 Task: Create a Workspace WS0000000005 in Trello with Workspace Type as ENGINEERING-IT and Workspace Description as WD0000000005. Invite a Team Member Ayush98111@gmail.com to Workspace WS0000000005 in Trello. Invite a Team Member Nikrathi889@gmail.com to Workspace WS0000000005 in Trello. Invite a Team Member Mailaustralia7@gmail.com to Workspace WS0000000005 in Trello. Invite a Team Member Carxxstreet791@gmail.com to Workspace WS0000000005 in Trello
Action: Mouse moved to (422, 49)
Screenshot: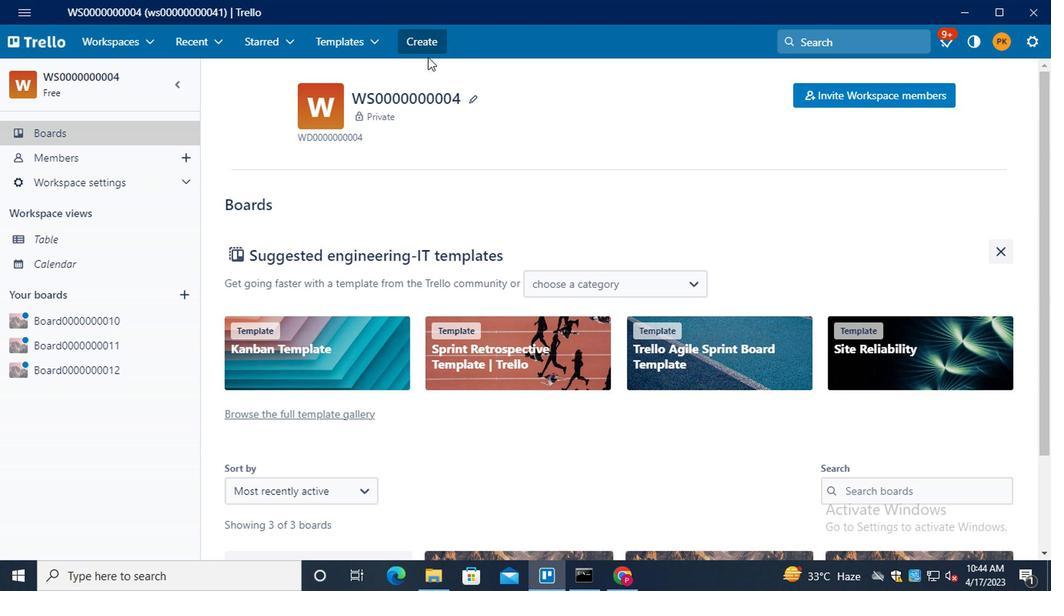 
Action: Mouse pressed left at (422, 49)
Screenshot: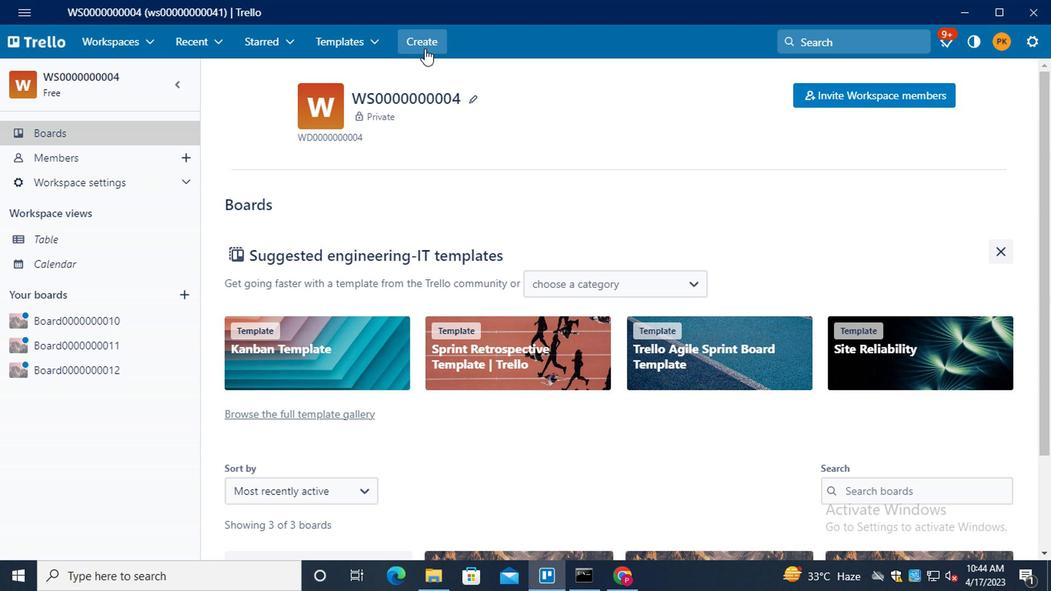 
Action: Mouse moved to (457, 204)
Screenshot: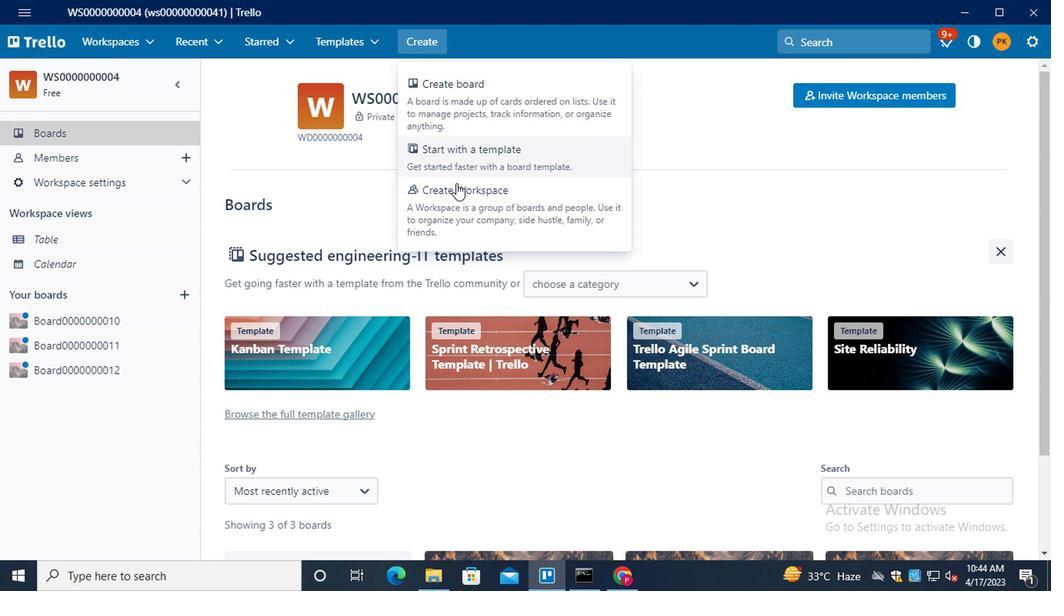 
Action: Mouse pressed left at (457, 204)
Screenshot: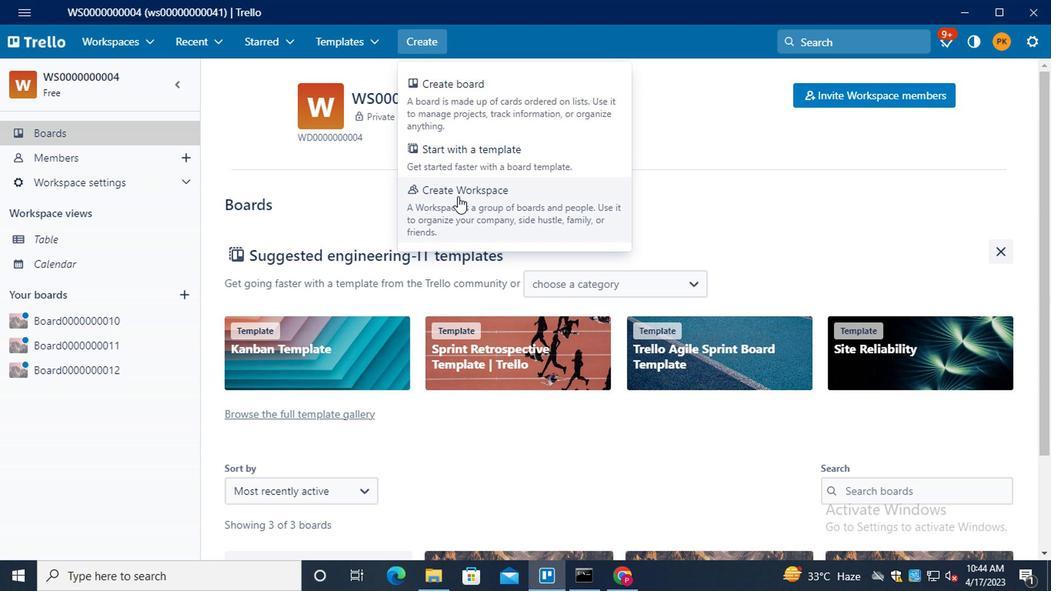 
Action: Mouse moved to (358, 221)
Screenshot: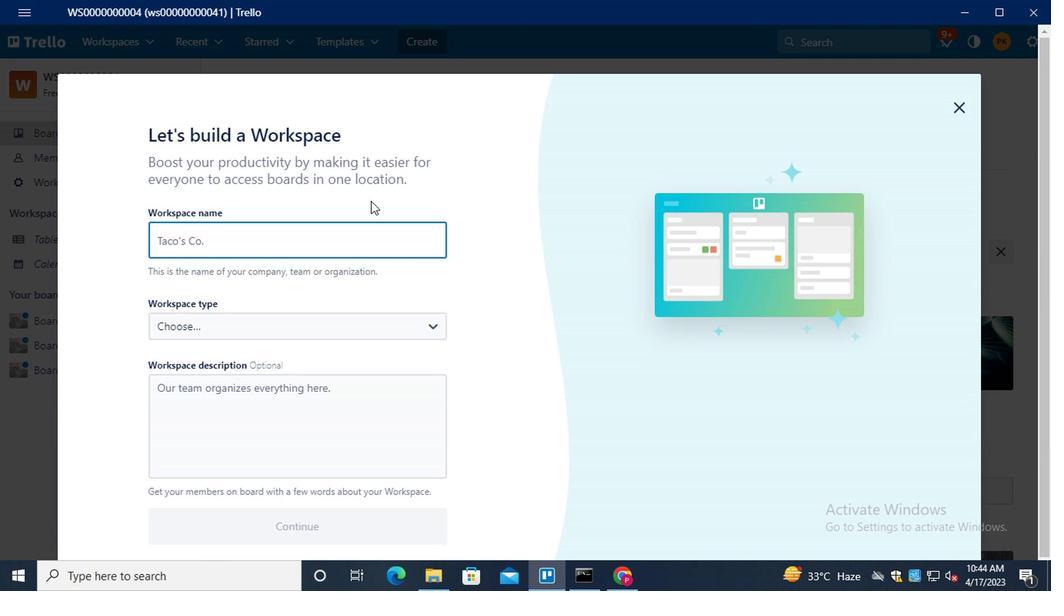 
Action: Key pressed <Key.shift>WS0000000005
Screenshot: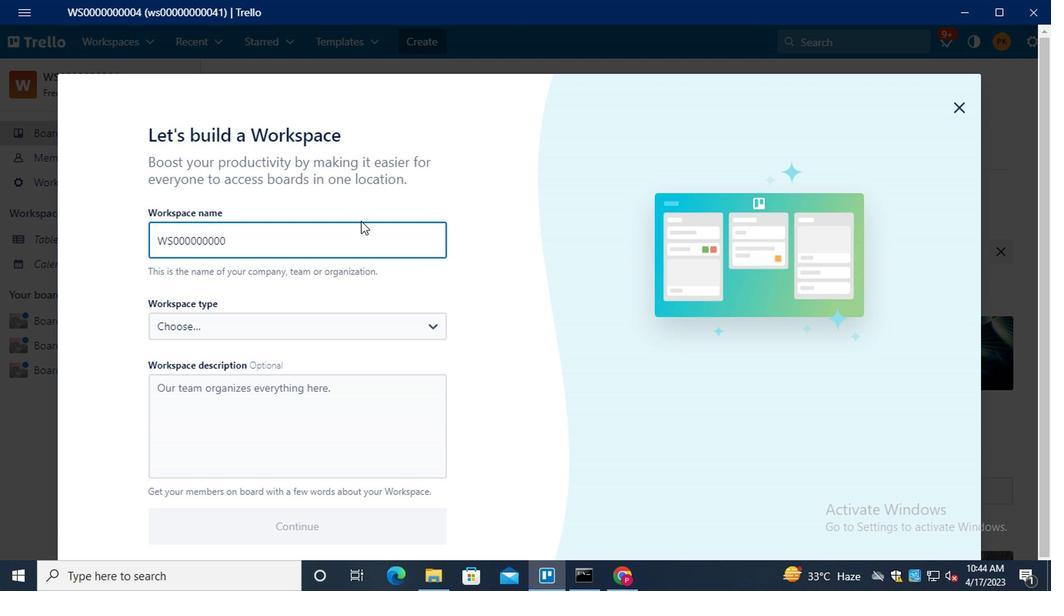 
Action: Mouse moved to (372, 331)
Screenshot: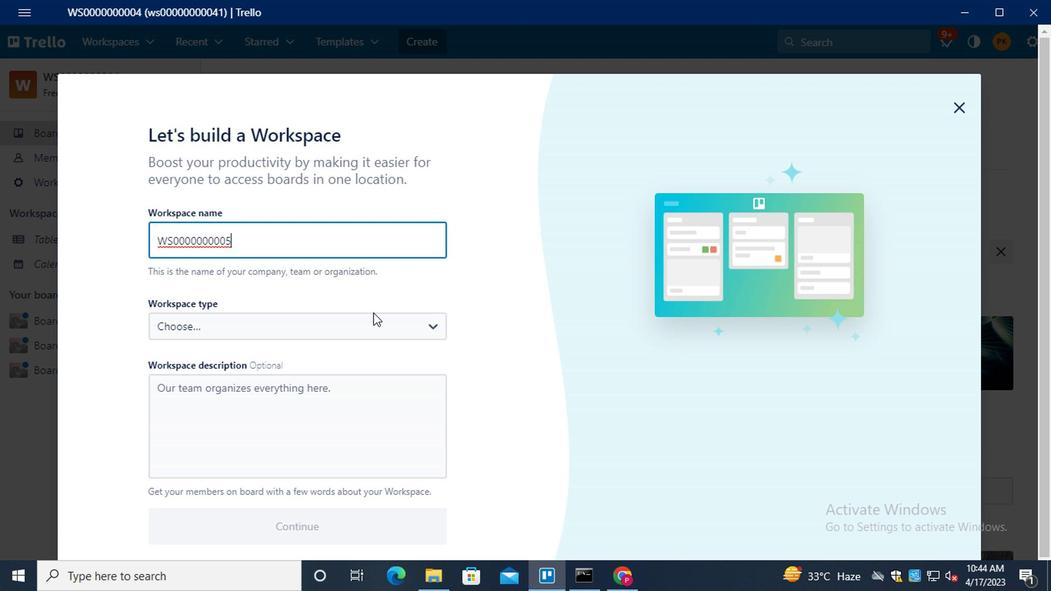 
Action: Mouse pressed left at (372, 331)
Screenshot: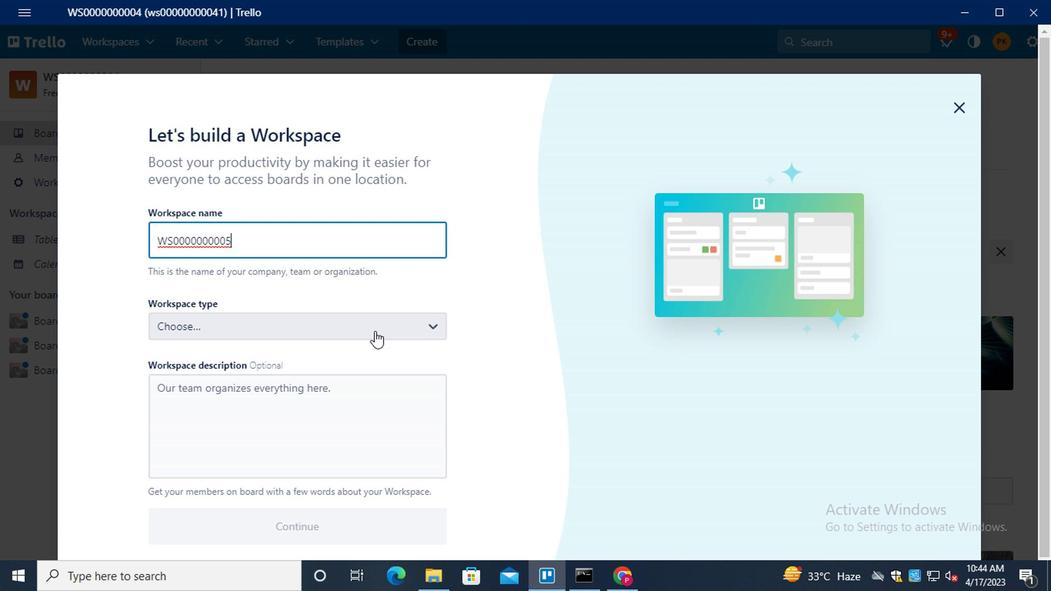 
Action: Mouse moved to (329, 506)
Screenshot: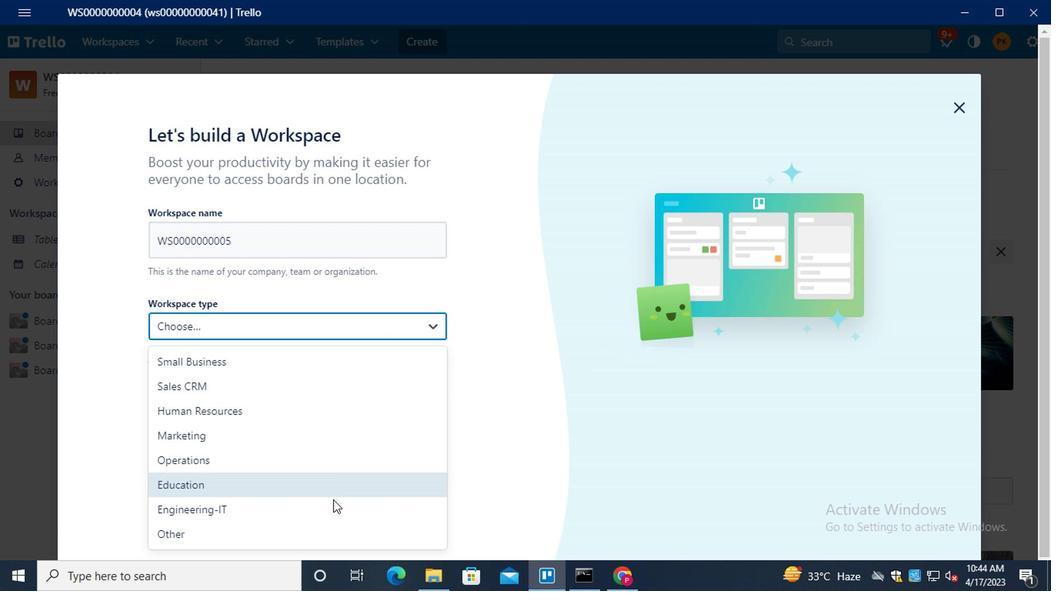 
Action: Mouse pressed left at (329, 506)
Screenshot: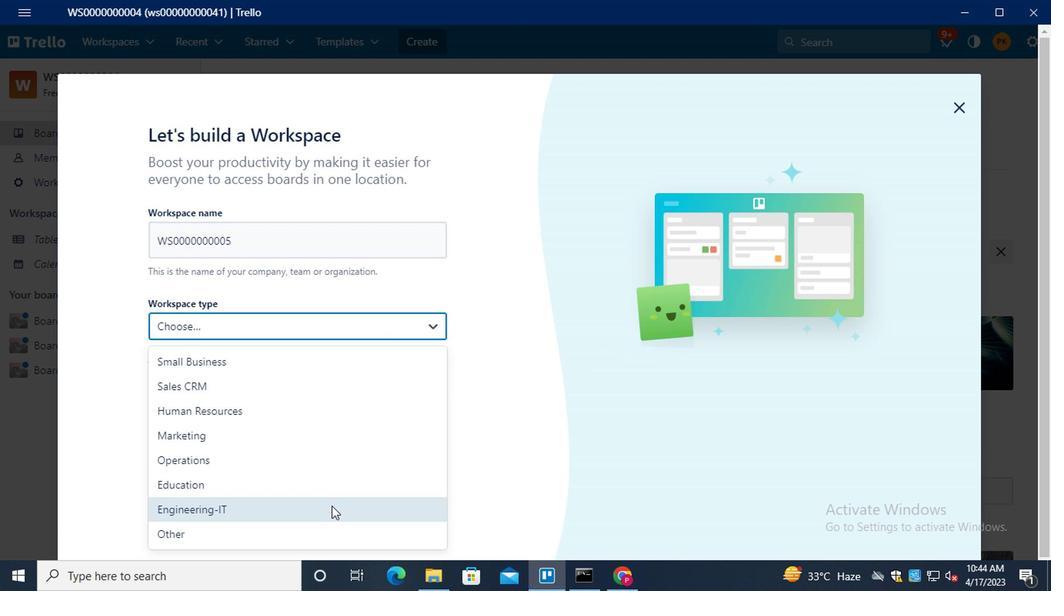 
Action: Mouse moved to (311, 434)
Screenshot: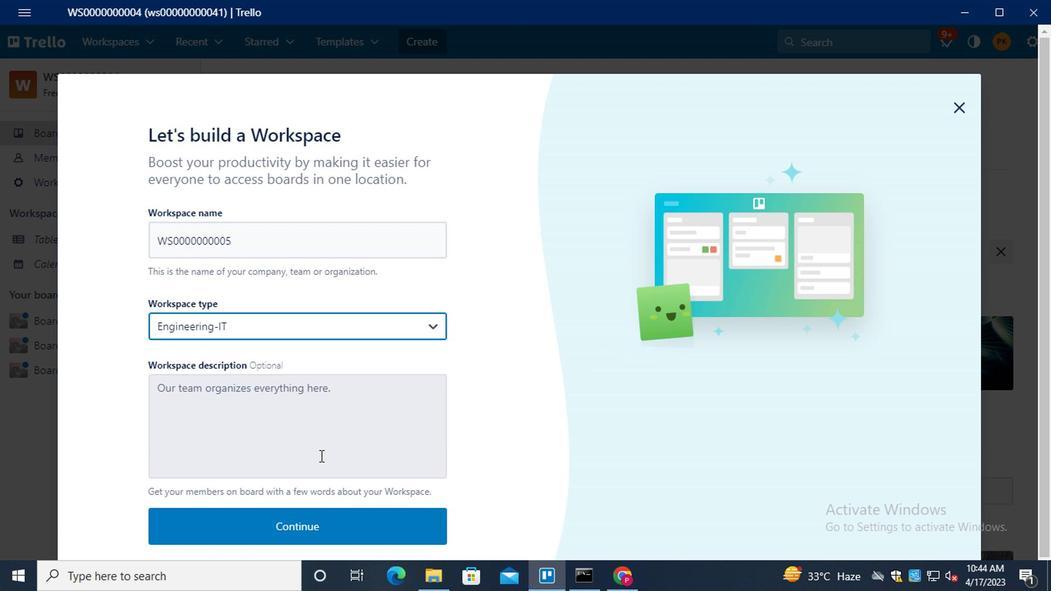 
Action: Mouse pressed left at (311, 434)
Screenshot: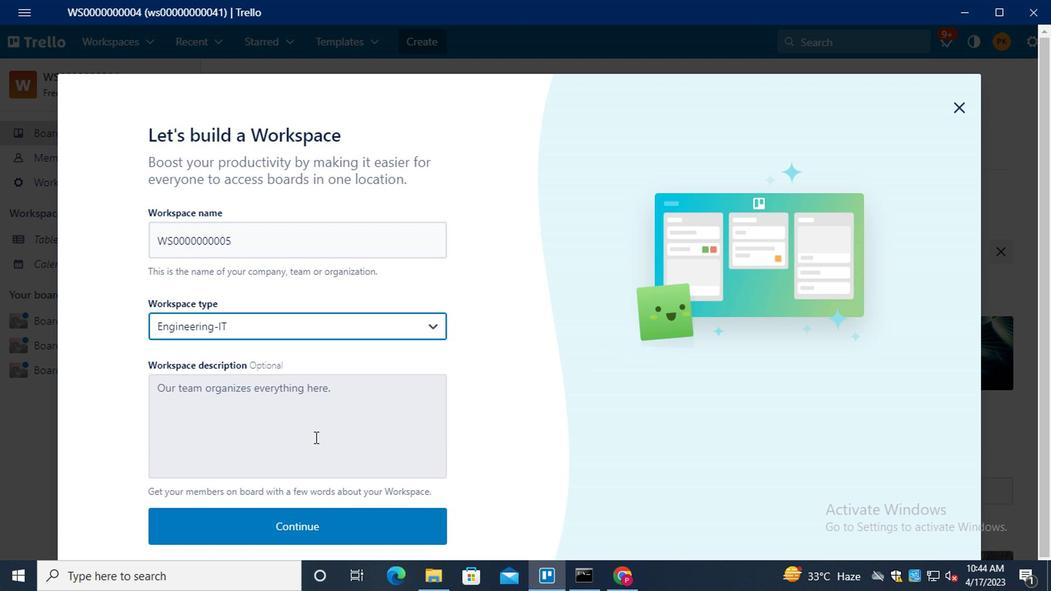 
Action: Key pressed <Key.shift>WD0000000005
Screenshot: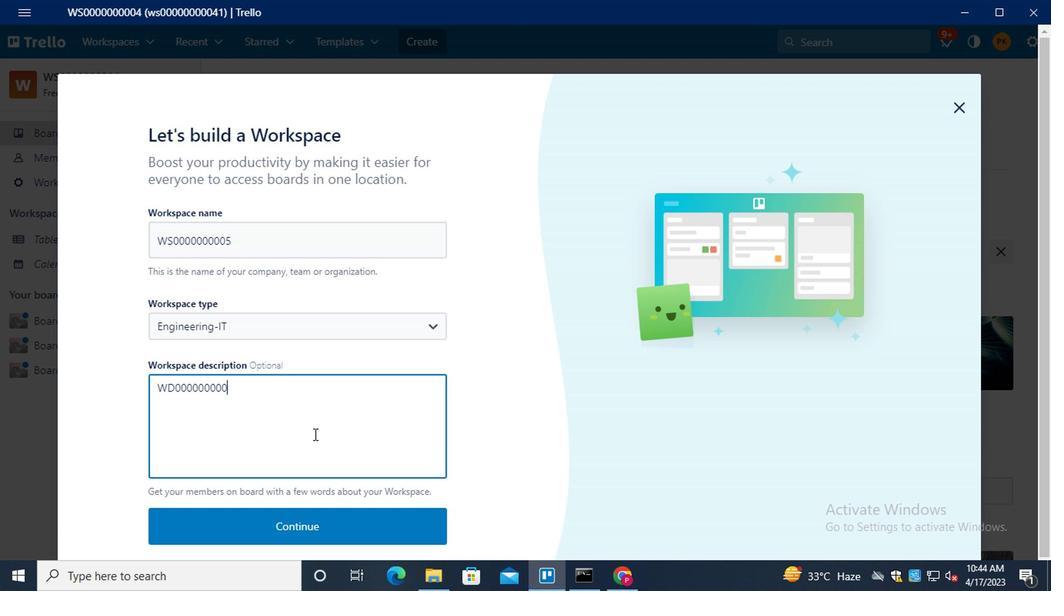
Action: Mouse moved to (324, 521)
Screenshot: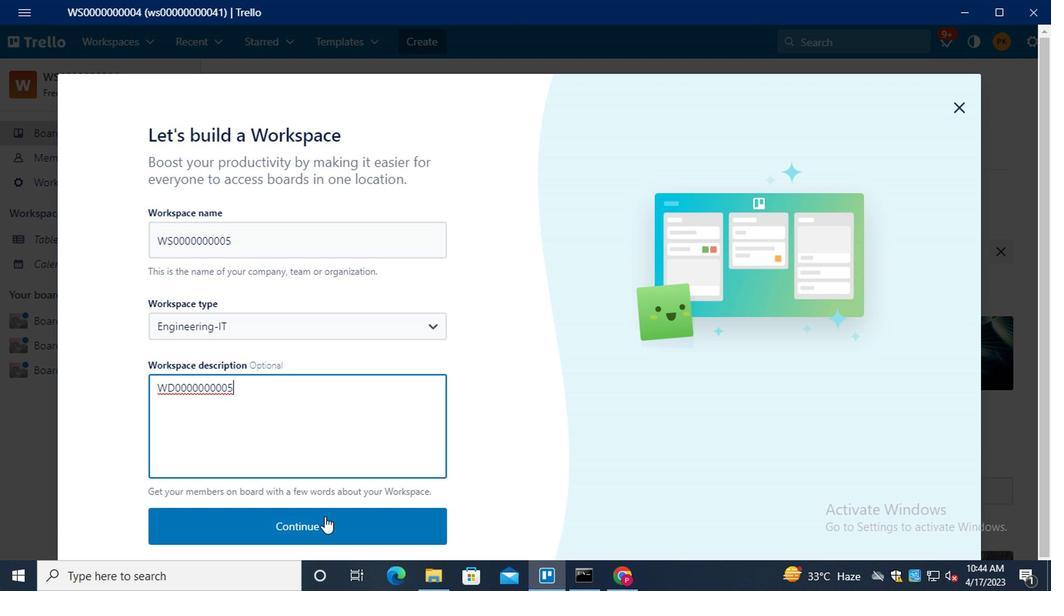 
Action: Mouse pressed left at (324, 521)
Screenshot: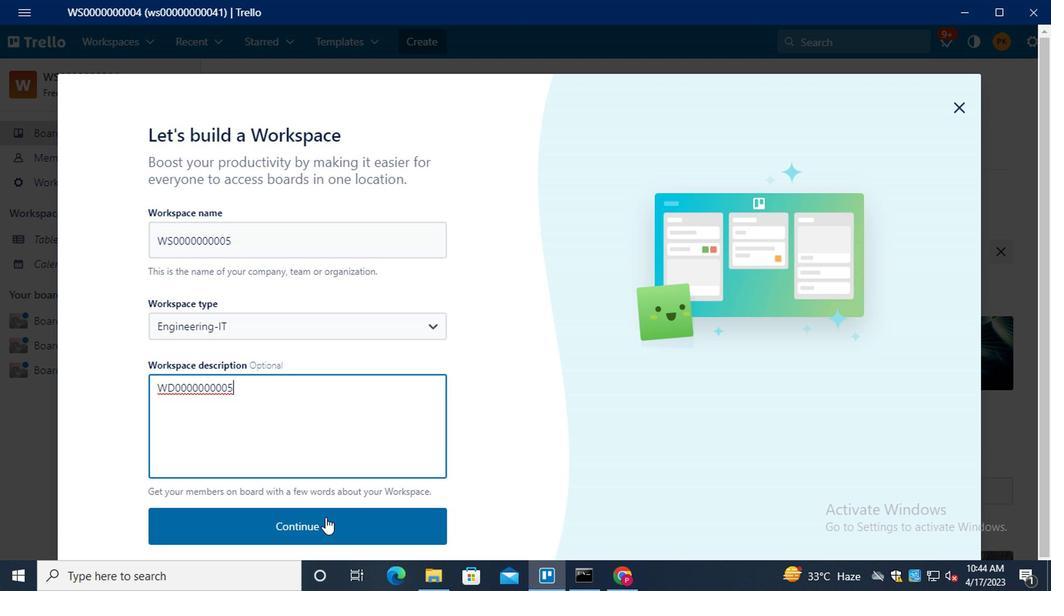 
Action: Mouse moved to (314, 238)
Screenshot: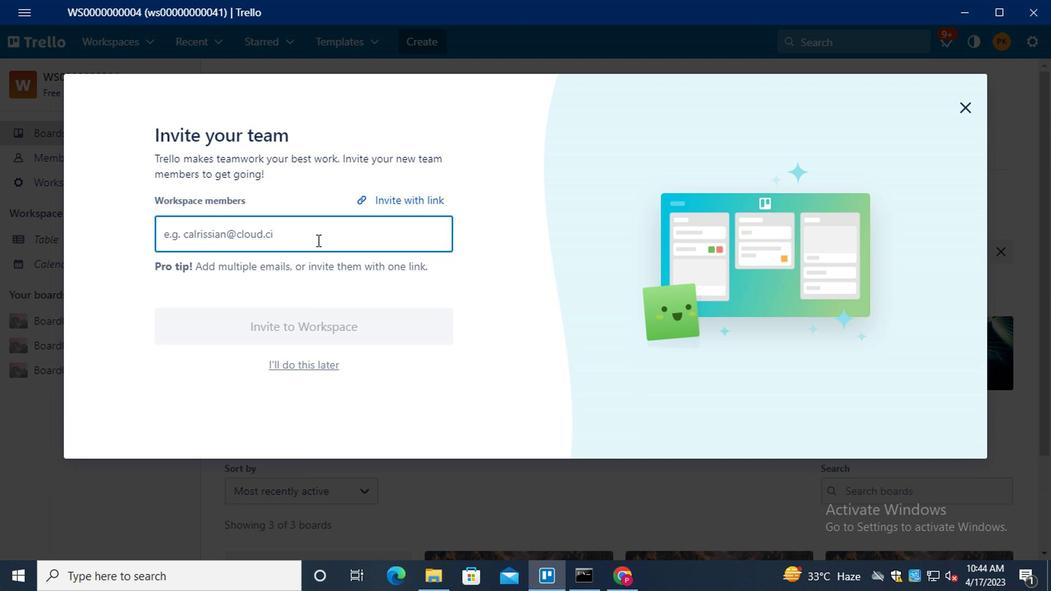 
Action: Mouse pressed left at (314, 238)
Screenshot: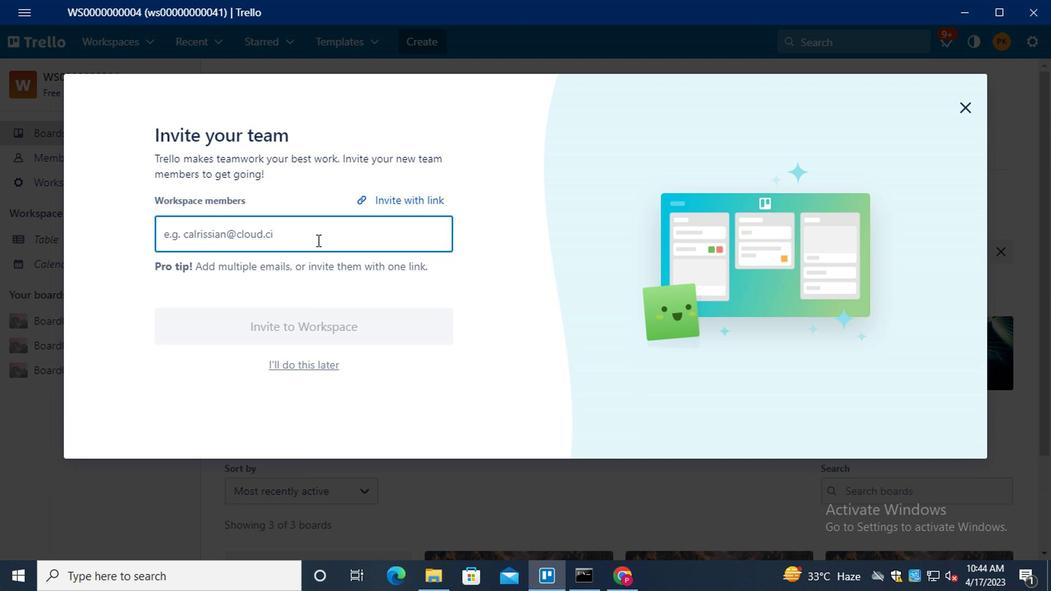 
Action: Mouse moved to (311, 239)
Screenshot: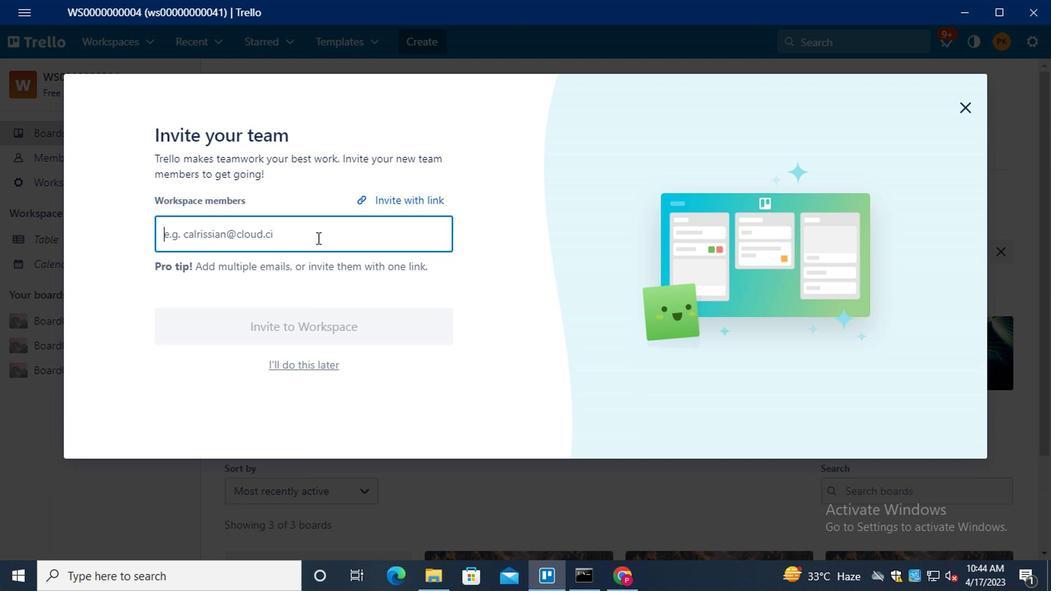 
Action: Key pressed <Key.shift>AYUSH<Key.page_up><Key.up><Key.right><Key.right><Key.right><Key.right><Key.right>
Screenshot: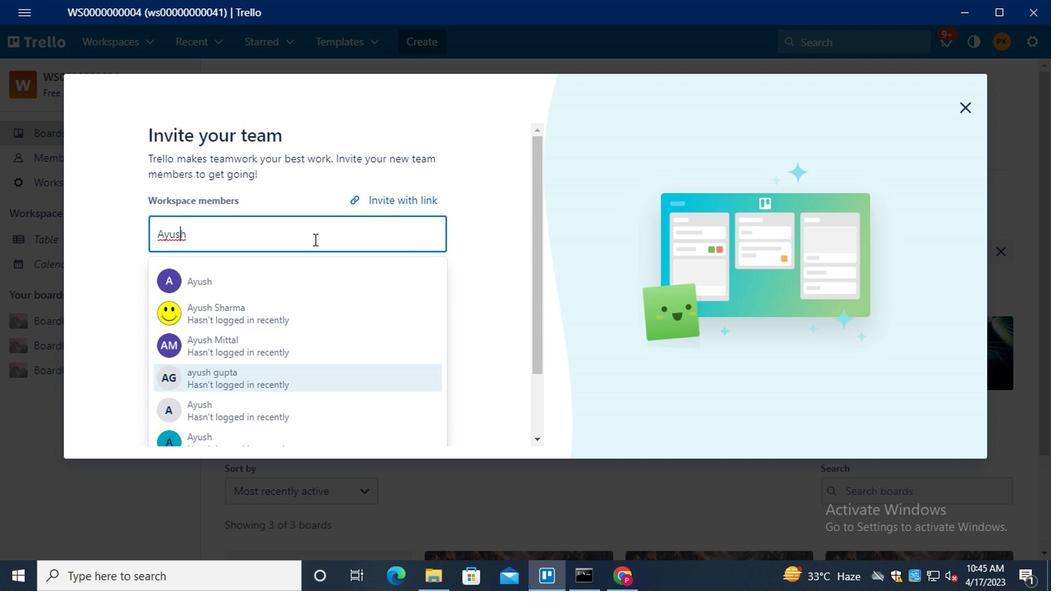 
Action: Mouse moved to (311, 239)
Screenshot: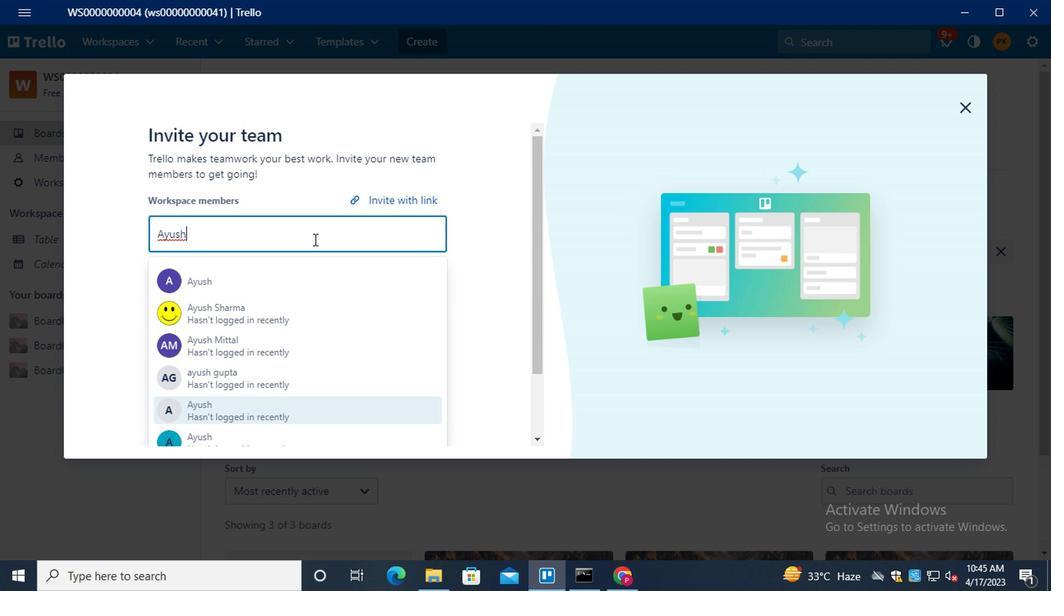 
Action: Key pressed 98111<Key.shift>@GMAIL.COM<Key.enter><Key.shift>NIJ<Key.backspace>KRATHI889<Key.shift>@GMAIL.COM<Key.enter><Key.shift>MAILAI<Key.backspace>USTRALIA7<Key.shift>@GMAIL.COM<Key.enter><Key.shift><Key.shift><Key.shift><Key.shift><Key.shift>CARZ<Key.backspace>XXSTREET791<Key.shift>@GMAIL.COM<Key.enter>
Screenshot: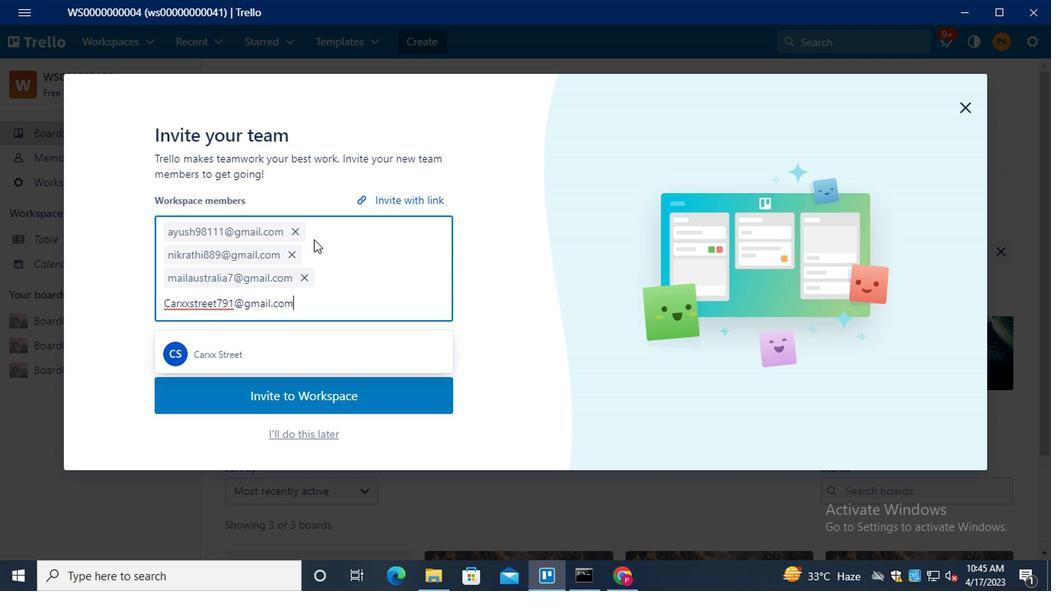 
Action: Mouse moved to (329, 410)
Screenshot: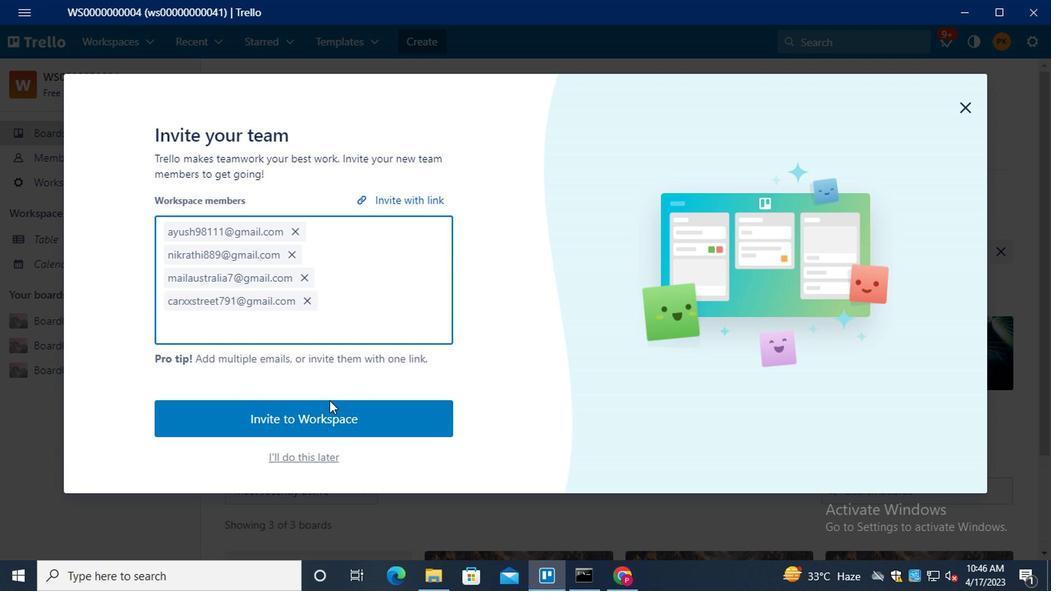 
Action: Mouse pressed left at (329, 410)
Screenshot: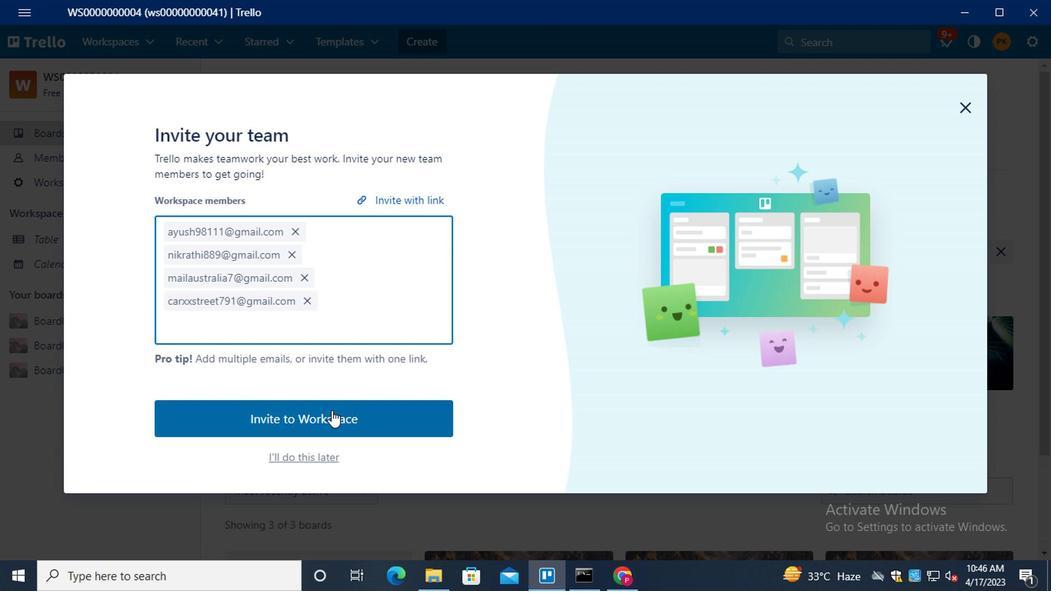 
Action: Mouse moved to (352, 393)
Screenshot: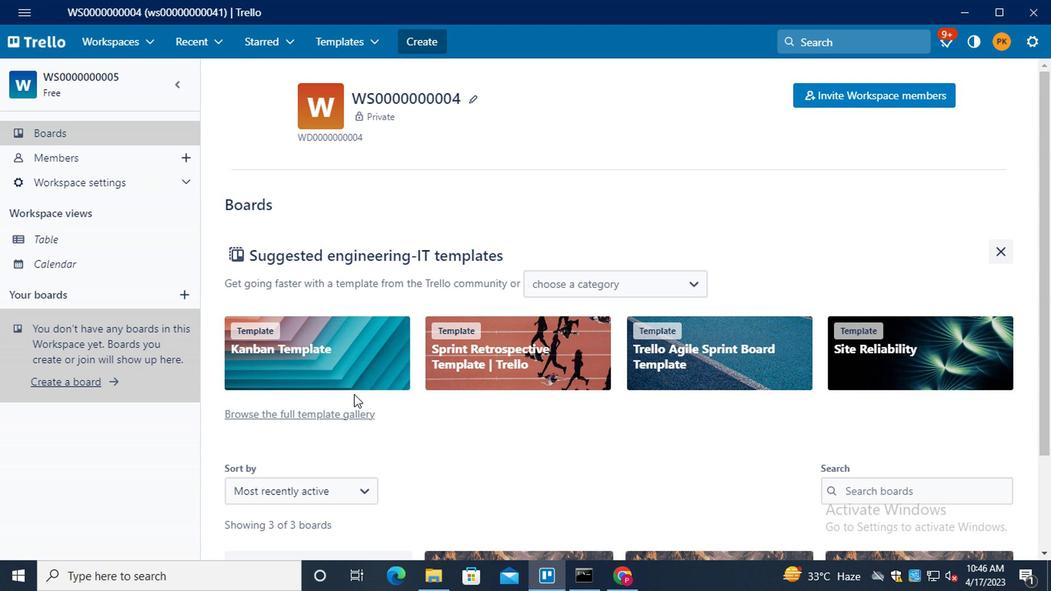 
